 Task: Create List Backlog in Board Project Management to Workspace Customer Support. Create List Planning in Board Competitor Analysis to Workspace Customer Support. Create List Waiting in Board Public Relations Media Outreach and Pitching to Workspace Customer Support
Action: Mouse moved to (251, 117)
Screenshot: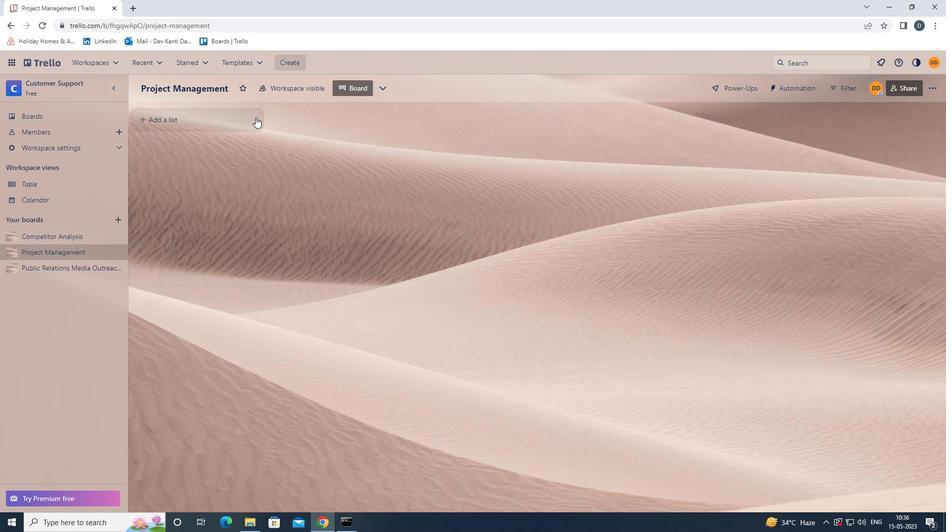 
Action: Mouse pressed left at (251, 117)
Screenshot: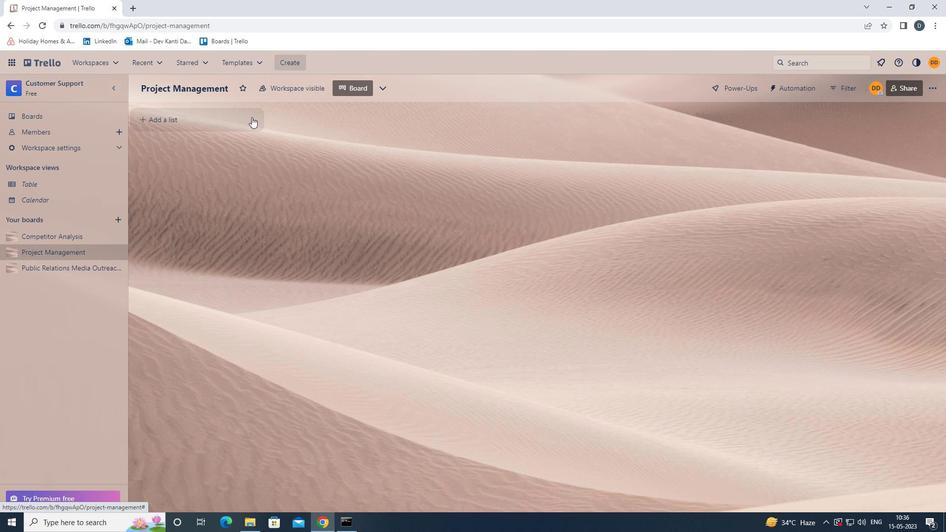
Action: Mouse moved to (245, 127)
Screenshot: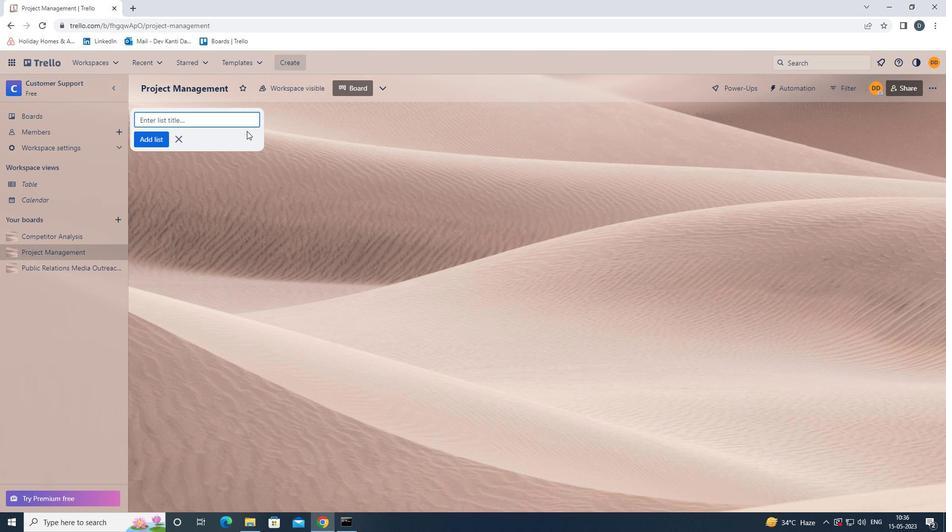 
Action: Key pressed <Key.shift>BACKLOG<Key.enter>
Screenshot: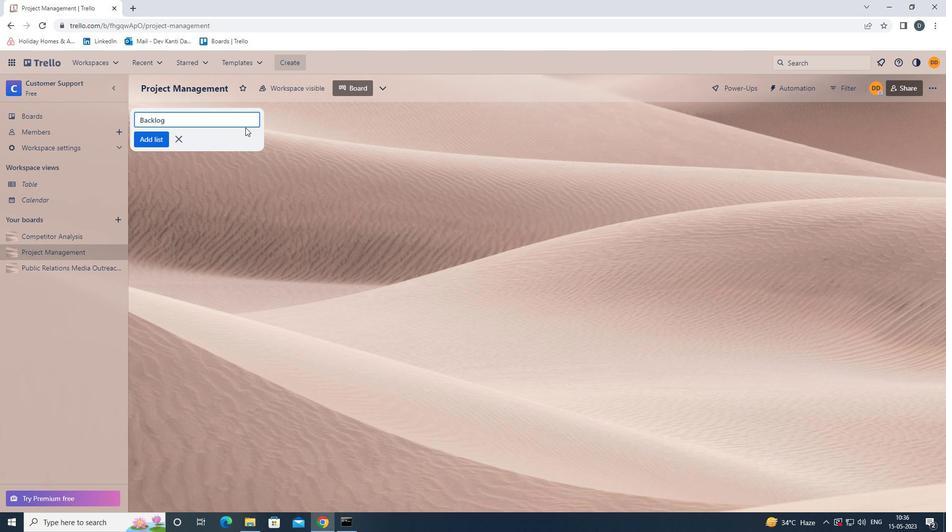 
Action: Mouse moved to (47, 236)
Screenshot: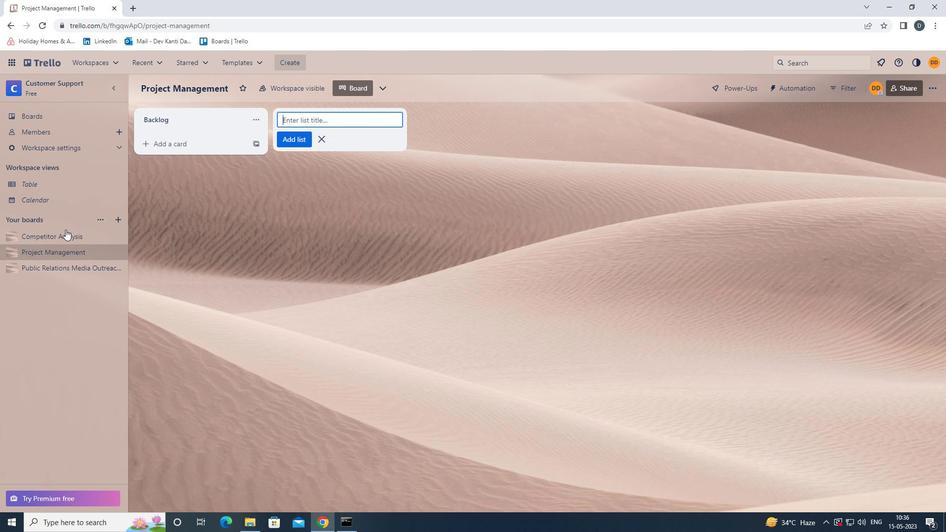 
Action: Mouse pressed left at (47, 236)
Screenshot: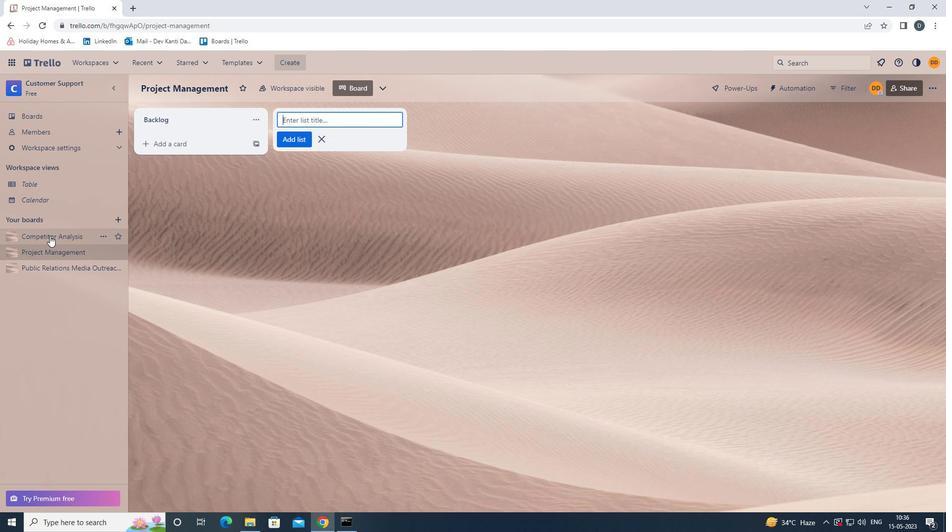
Action: Mouse moved to (178, 125)
Screenshot: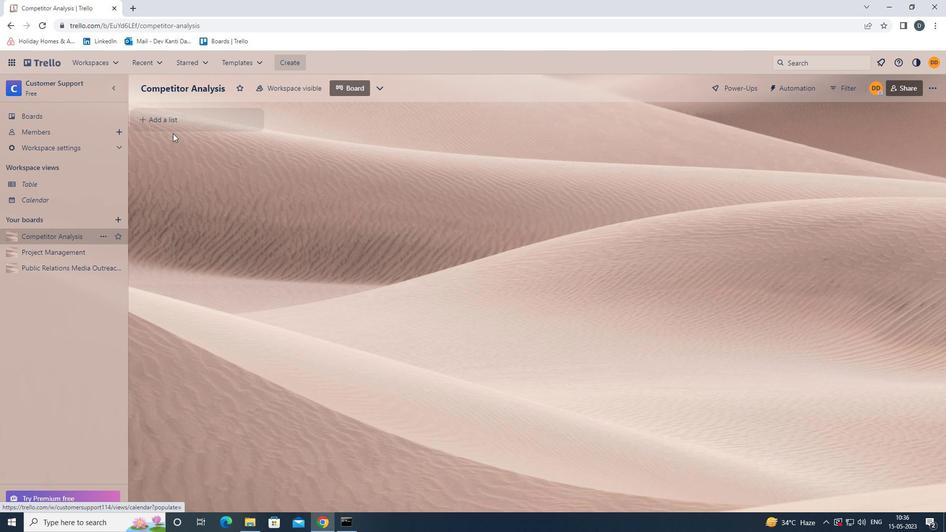 
Action: Mouse pressed left at (178, 125)
Screenshot: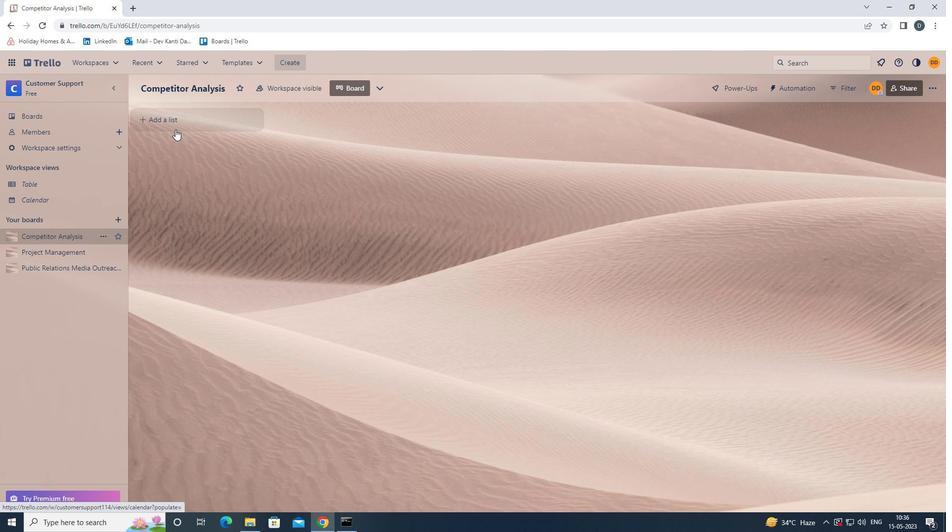 
Action: Key pressed <Key.shift><Key.shift>PLANNING<Key.enter>
Screenshot: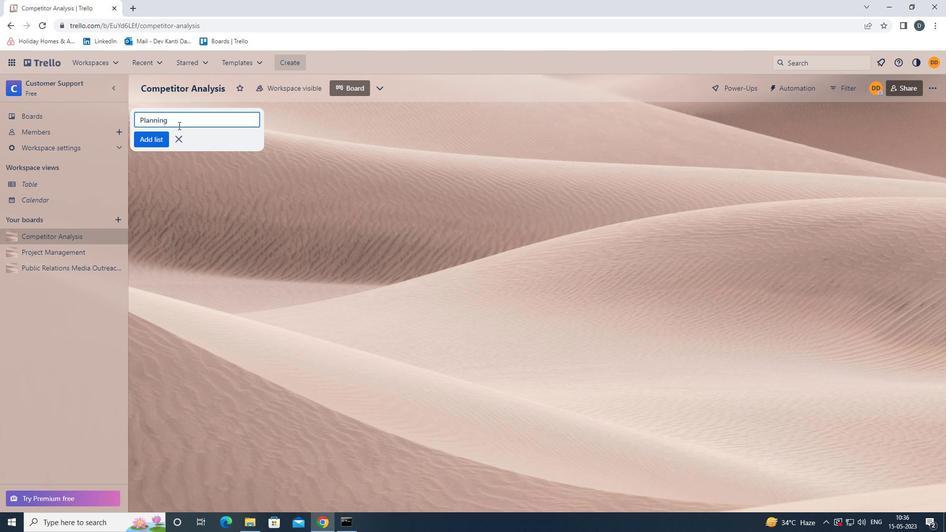 
Action: Mouse moved to (56, 267)
Screenshot: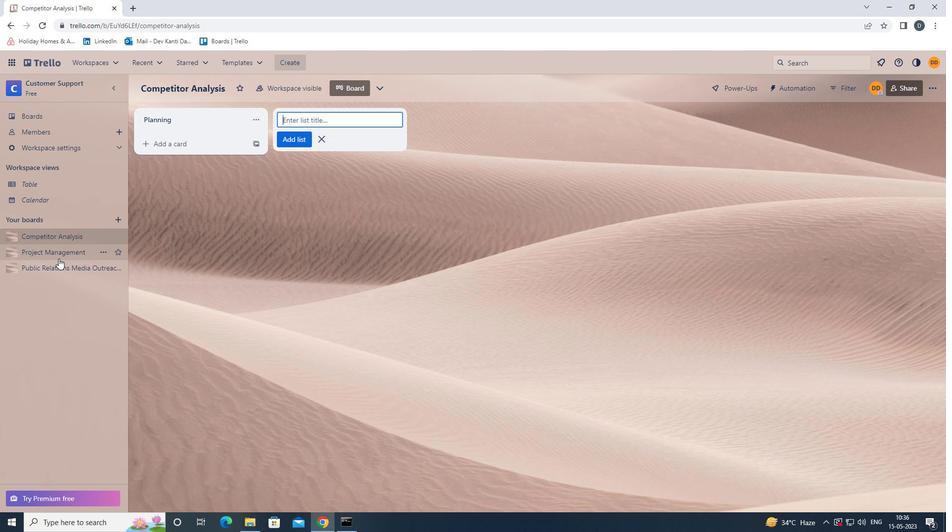 
Action: Mouse pressed left at (56, 267)
Screenshot: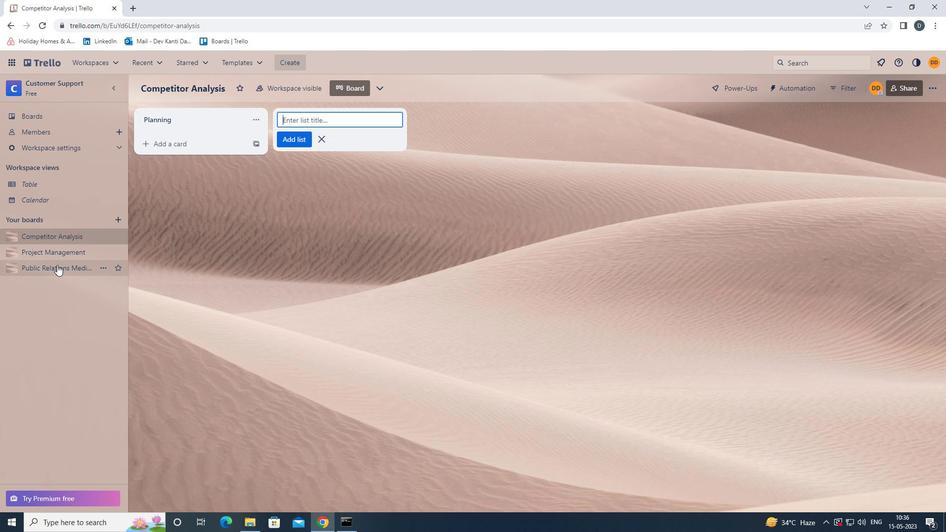 
Action: Mouse moved to (180, 124)
Screenshot: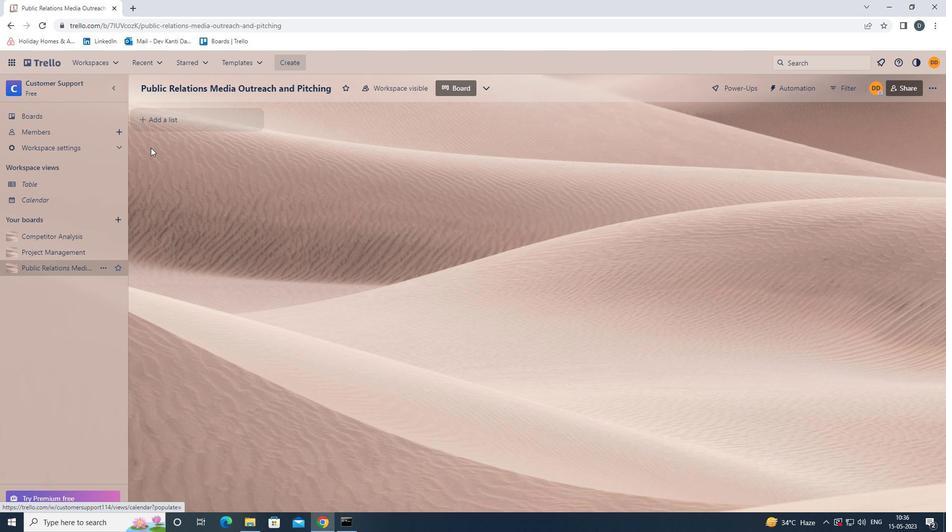 
Action: Mouse pressed left at (180, 124)
Screenshot: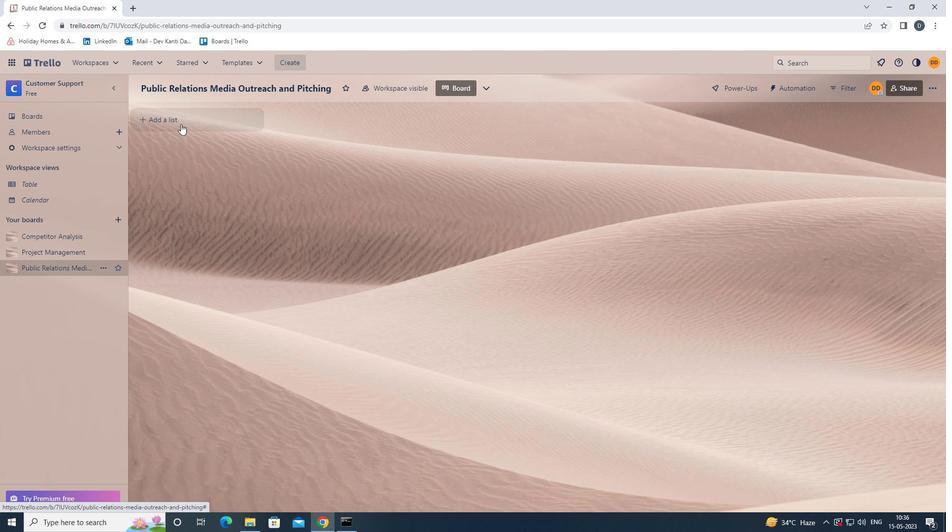 
Action: Key pressed <Key.shift><Key.shift><Key.shift><Key.shift>WAITING<Key.enter>
Screenshot: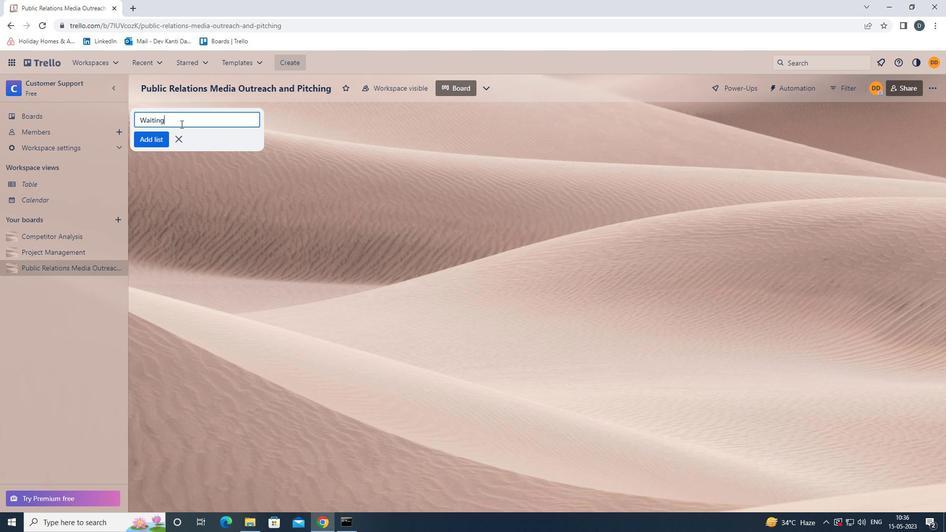 
Action: Mouse moved to (245, 227)
Screenshot: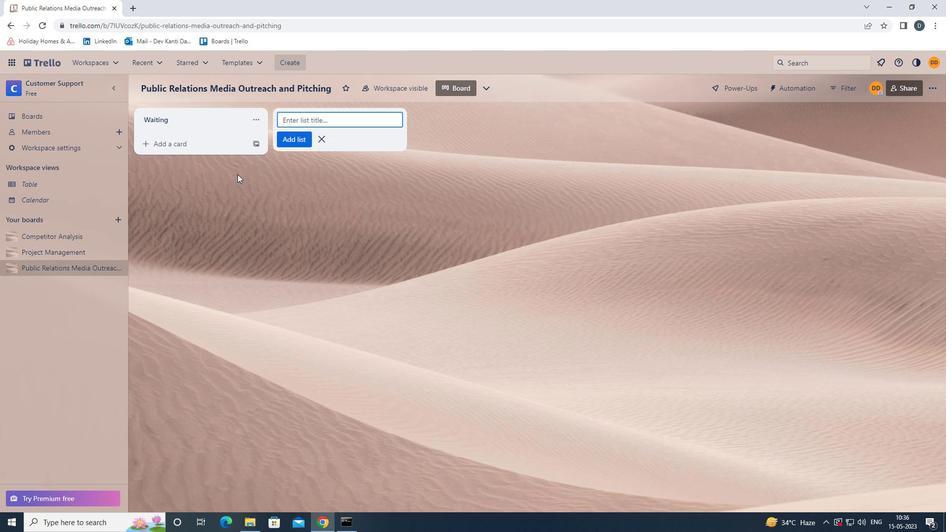 
Action: Mouse pressed left at (245, 227)
Screenshot: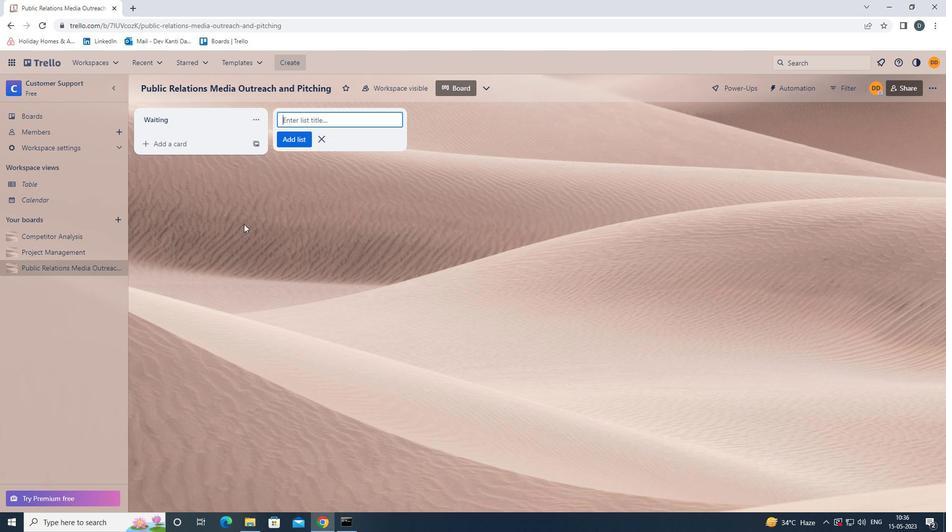
